 Task: Open a blank worksheet and write heading  City data  Add 10 city name:-  '1. Chelsea, New York, NY , 2. Beverly Hills, Los Angeles, CA , 3. Knightsbridge, London, United Kingdom , 4. Le Marais, Paris, forance , 5. Ginza, Tokyo, Japan_x000D_
6. Circular Quay, Sydney, Australia , 7. Mitte, Berlin, Germany , 8. Downtown, Toronto, Canada , 9. Trastevere, Rome, 10. Colaba, Mumbai, India. ' in April Last week sales are  1. Chelsea, New York, NY 10001 | 2. Beverly Hills, Los Angeles, CA 90210 | 3. Knightsbridge, London, United Kingdom SW1X 7XL | 4. Le Marais, Paris, forance 75004 | 5. Ginza, Tokyo, Japan 104-0061 | 6. Circular Quay, Sydney, Australia 2000 | 7. Mitte, Berlin, Germany 10178 | 8. Downtown, Toronto, Canada M5V 3L9 | 9. Trastevere, Rome, Italy 00153 | 10. Colaba, Mumbai, India 400005. Save page analysisSalesByCategory_2022
Action: Mouse moved to (55, 33)
Screenshot: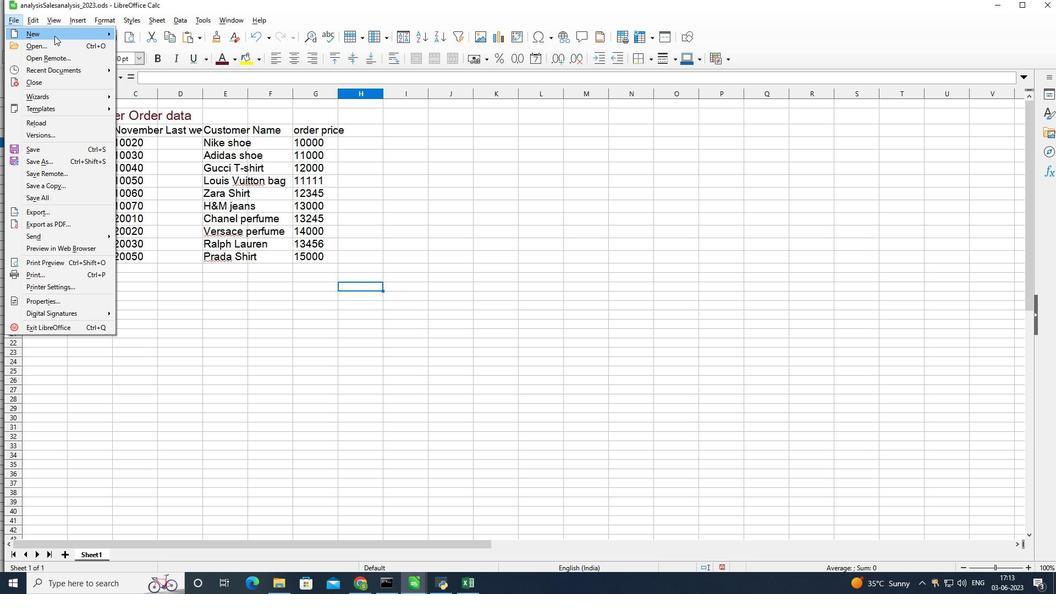 
Action: Mouse pressed left at (55, 33)
Screenshot: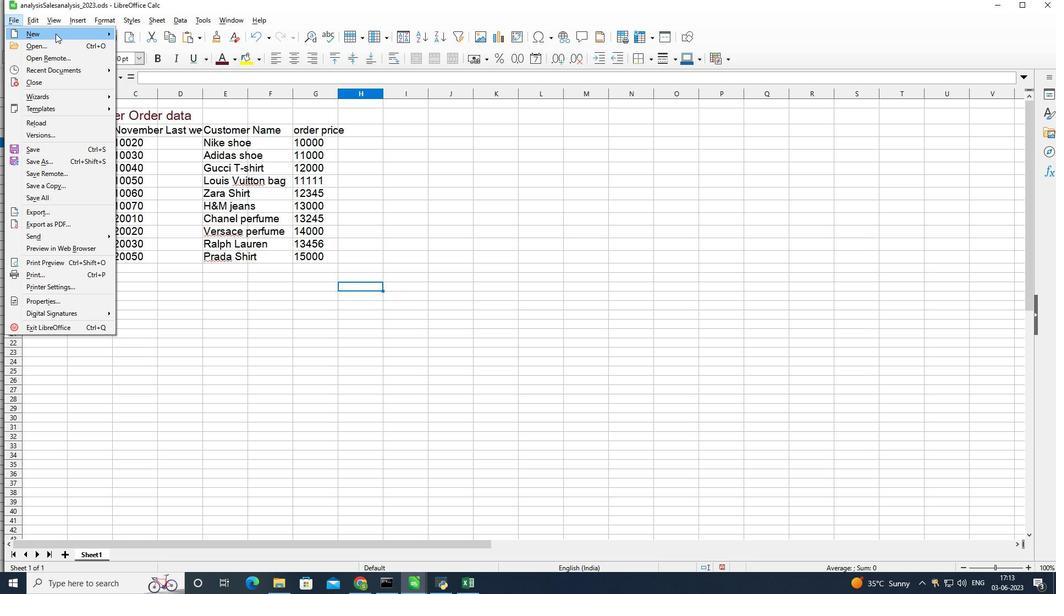 
Action: Mouse moved to (150, 44)
Screenshot: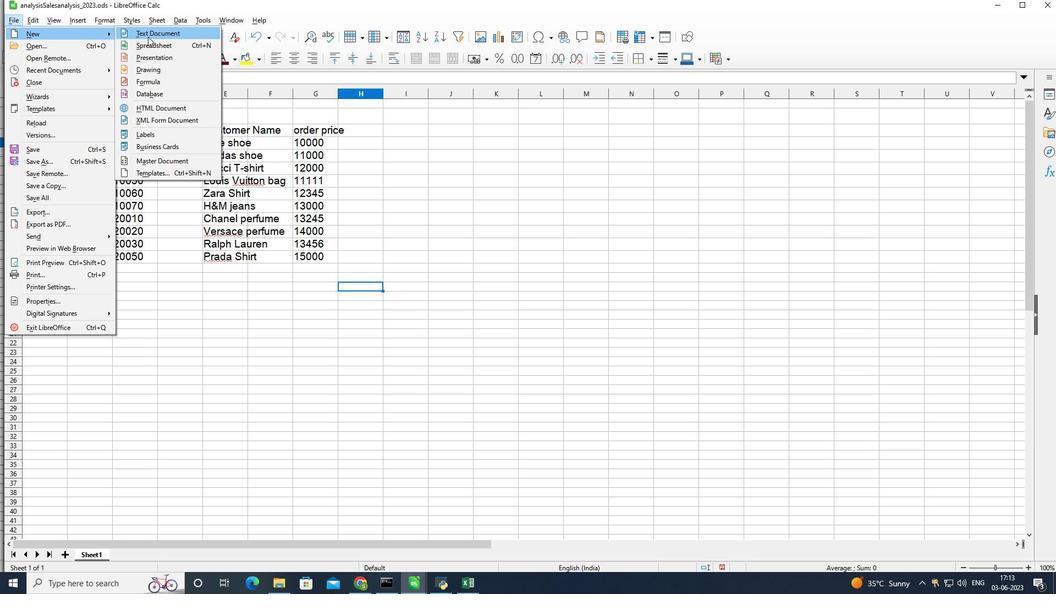
Action: Mouse pressed left at (150, 44)
Screenshot: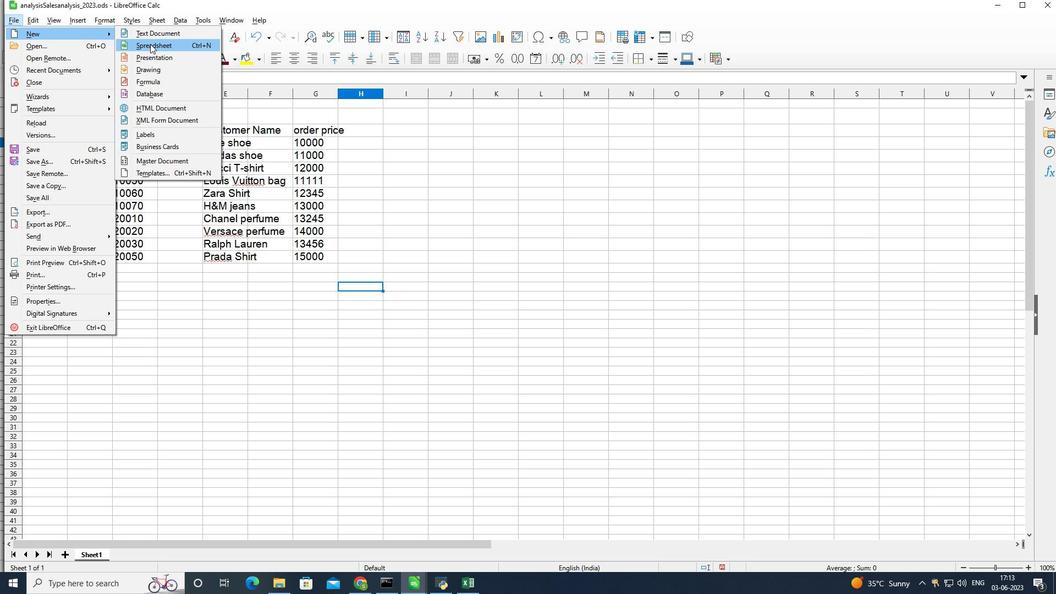 
Action: Mouse moved to (84, 110)
Screenshot: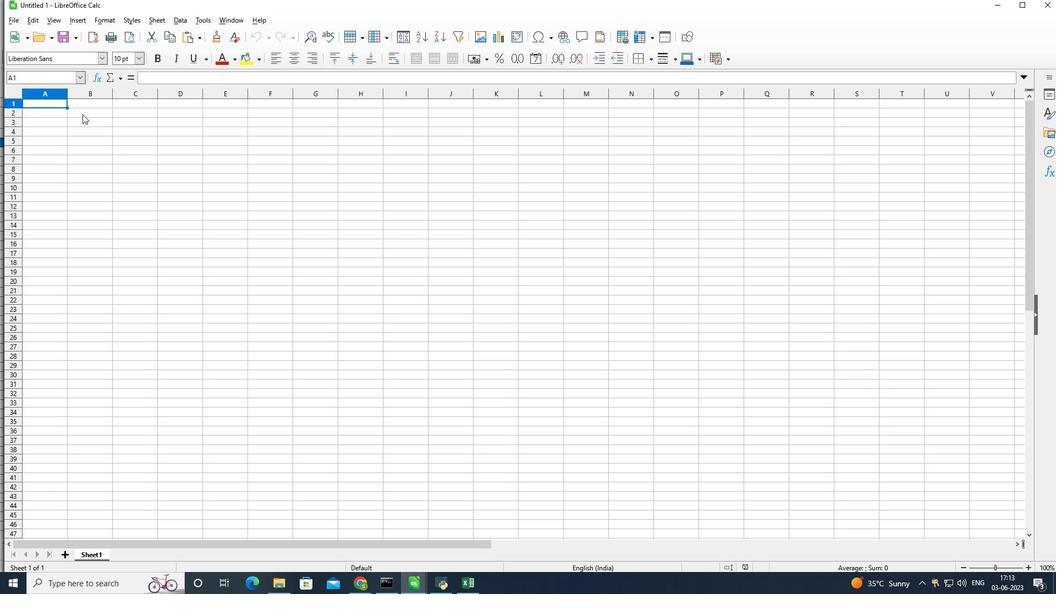 
Action: Mouse pressed left at (84, 110)
Screenshot: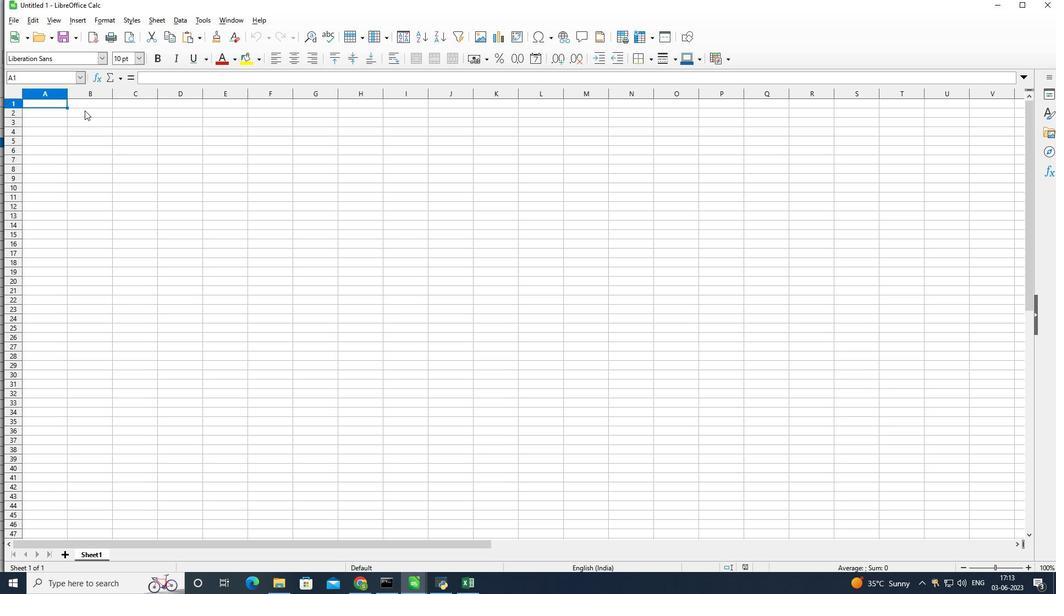 
Action: Mouse moved to (89, 107)
Screenshot: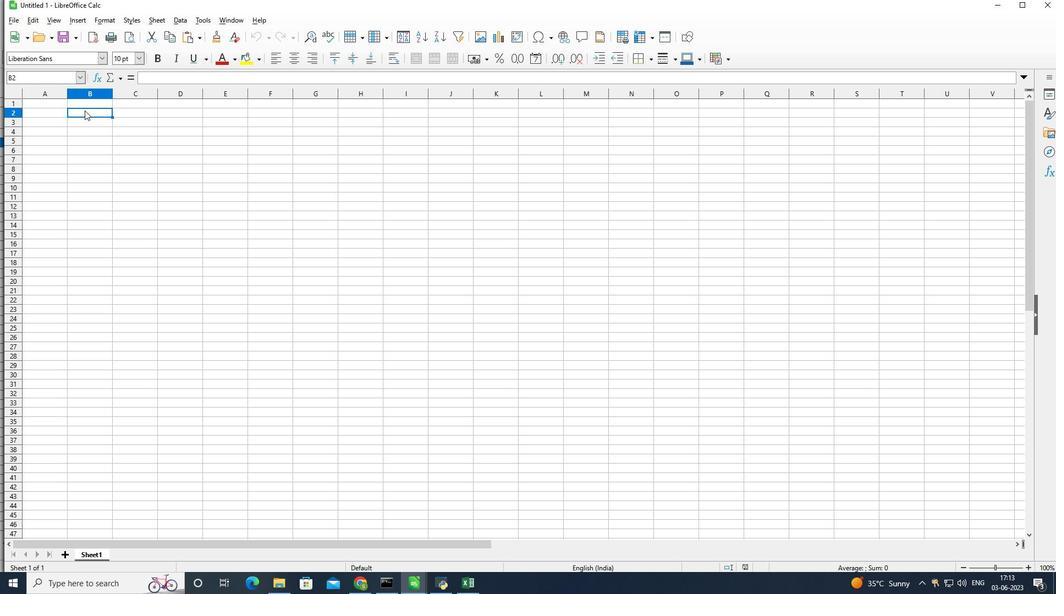 
Action: Key pressed <Key.shift>City<Key.space><Key.shift>Data<Key.enter>
Screenshot: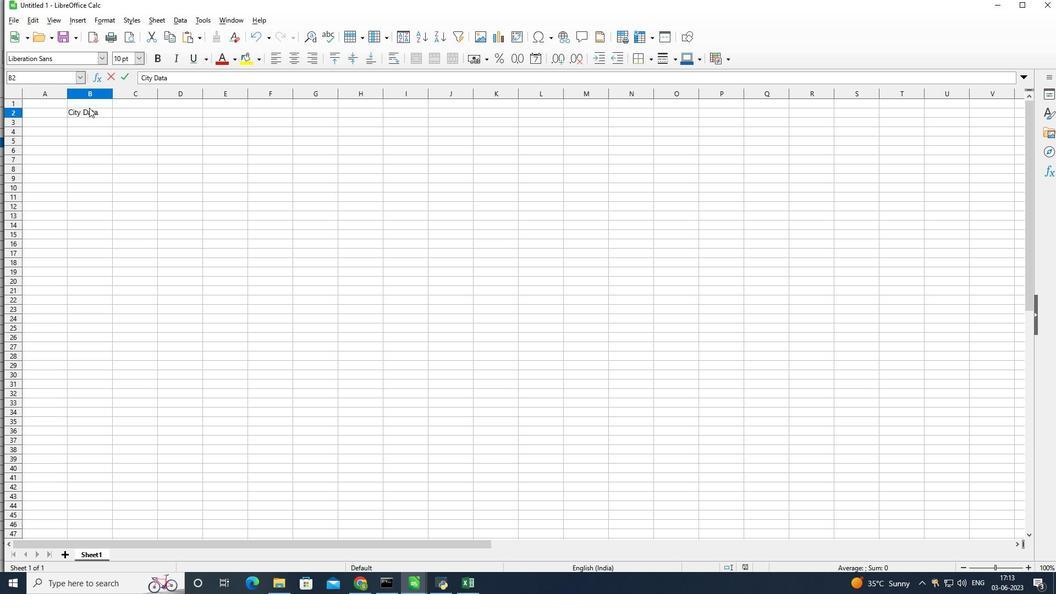 
Action: Mouse moved to (42, 122)
Screenshot: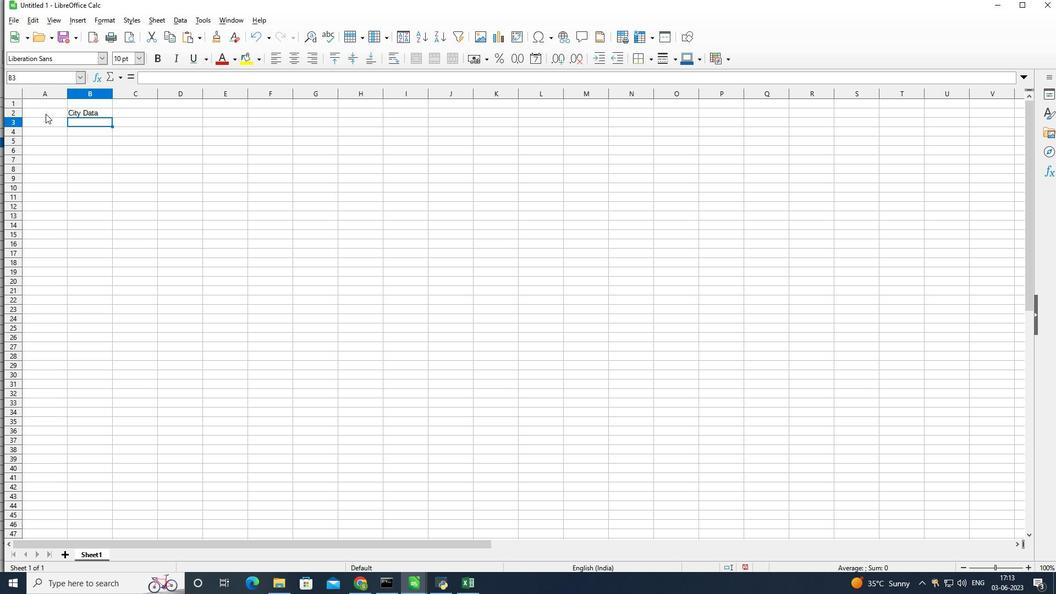 
Action: Mouse pressed left at (42, 122)
Screenshot: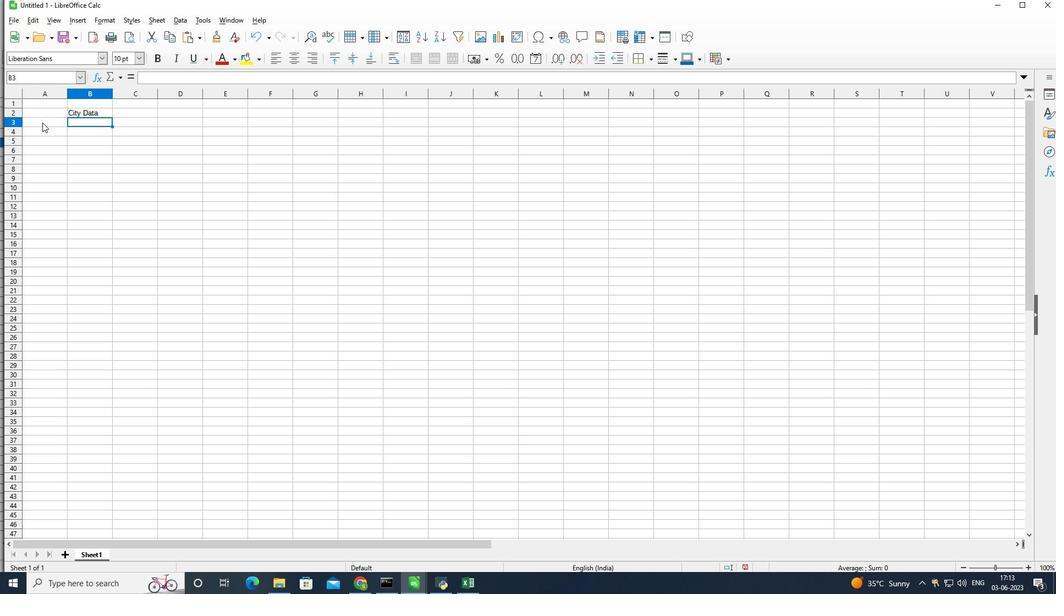 
Action: Mouse moved to (45, 115)
Screenshot: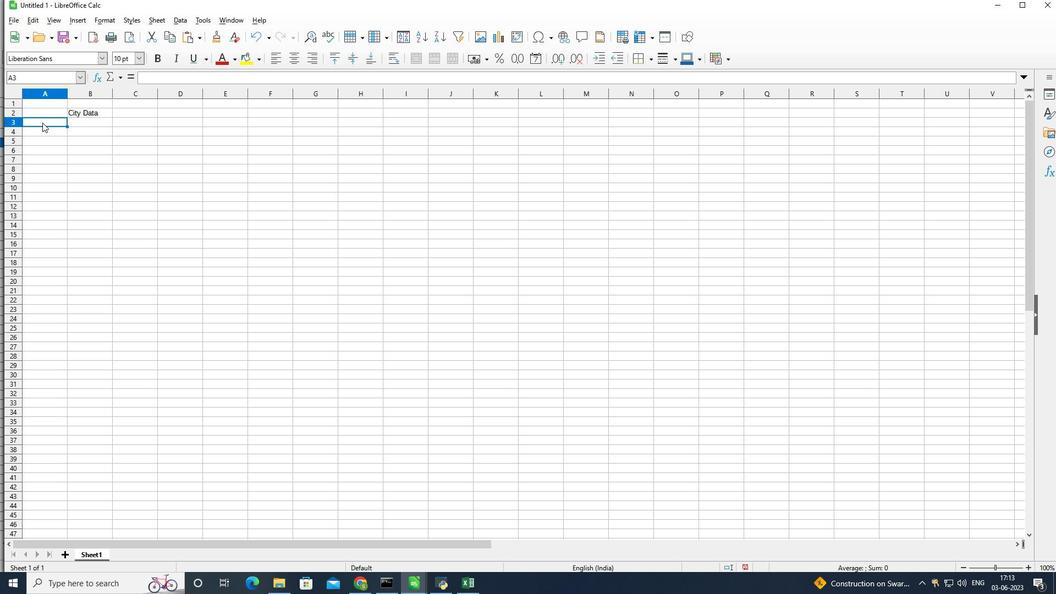 
Action: Key pressed <Key.shift>Name<Key.enter>1.<Key.space>c<Key.backspace><Key.shift>Chelsea,<Key.space><Key.shift>New<Key.space><Key.shift>York,<Key.shift><Key.shift><Key.shift><Key.shift><Key.shift><Key.shift><Key.shift><Key.shift><Key.shift><Key.shift><Key.shift><Key.shift><Key.shift><Key.shift><Key.shift><Key.shift><Key.shift><Key.shift><Key.shift><Key.shift><Key.shift><Key.shift><Key.shift><Key.shift><Key.shift><Key.shift><Key.shift><Key.shift><Key.shift><Key.shift><Key.shift><Key.shift><Key.shift><Key.shift><Key.shift><Key.shift><Key.shift><Key.shift><Key.shift>Ny<Key.enter>2.<Key.space><Key.shift>Beverly<Key.space><Key.shift>Hille<Key.backspace>s<Key.space><Key.backspace>,<Key.space><Key.shift><Key.shift><Key.shift><Key.shift>Los<Key.space><Key.shift>Angeles,<Key.shift>CA<Key.enter>3.<Key.space><Key.shift>Knightsbridge,<Key.space><Key.shift><Key.shift>London,<Key.shift>United<Key.space><Key.shift>Kingdom<Key.enter>4,<Key.shift><Key.shift><Key.backspace>.<Key.space><Key.shift>Le<Key.space><Key.shift>Marais,<Key.space><Key.shift>Paris,<Key.space><Key.shift>Forance<Key.enter>5,<Key.space><Key.shift>Ginzq<Key.backspace>a,<Key.space><Key.shift>Tokyo,<Key.space><Key.shift><Key.shift>japan<Key.enter><Key.shift><Key.shift><Key.shift><Key.shift>^<Key.backspace>6.<Key.space><Key.shift>Circualr<Key.backspace><Key.backspace><Key.backspace>lar<Key.space><Key.shift>Quay,<Key.space><Key.shift>Sydney,<Key.shift>Australia<Key.enter>7.<Key.space><Key.shift>Mitte,<Key.shift>Berlin,<Key.space><Key.shift>Germany<Key.enter>8.<Key.space><Key.shift><Key.shift>Downtown,<Key.space><Key.shift>Toronto,<Key.shift>canada<Key.enter>9.<Key.space><Key.shift>Trastevere,<Key.space><Key.shift>Rome<Key.enter>10.<Key.shift><Key.shift><Key.shift><Key.shift><Key.shift><Key.shift><Key.shift><Key.shift><Key.shift><Key.shift><Key.shift>Colba,<Key.shift>Mumbai,<Key.shift><Key.shift><Key.shift><Key.shift>india
Screenshot: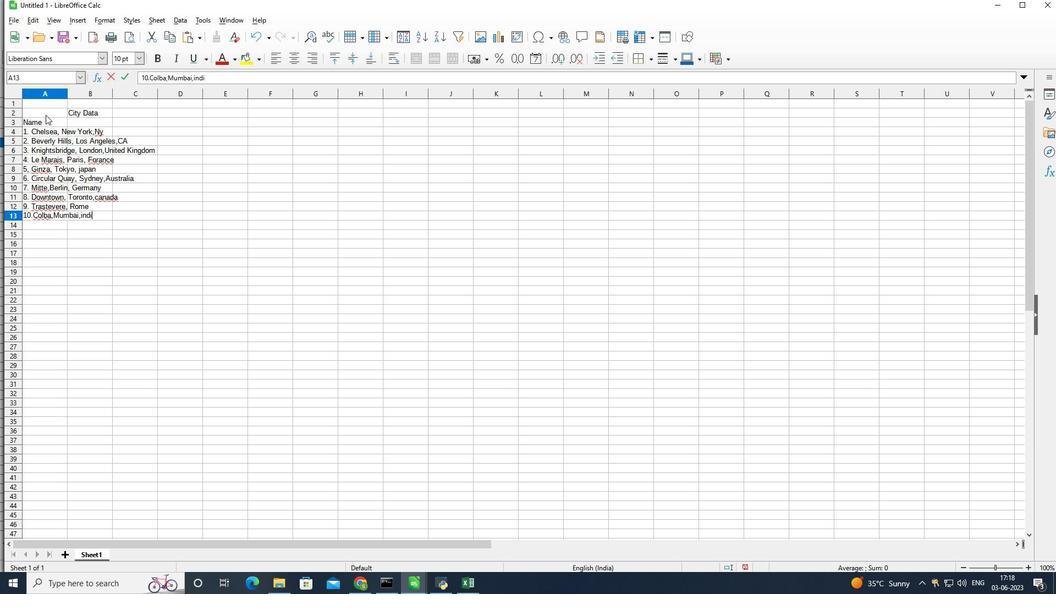 
Action: Mouse moved to (174, 121)
Screenshot: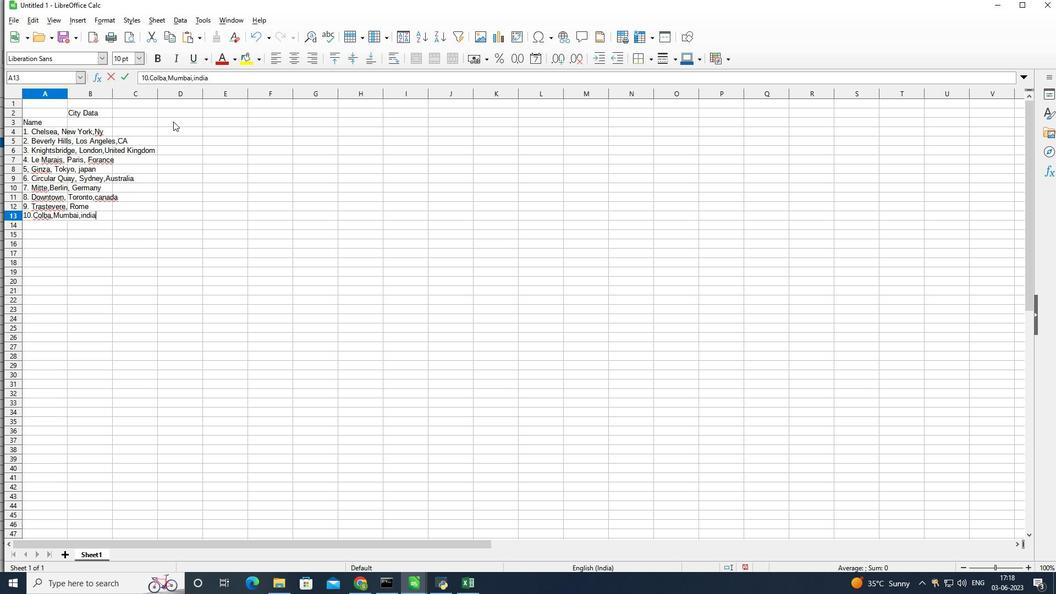 
Action: Mouse pressed left at (174, 121)
Screenshot: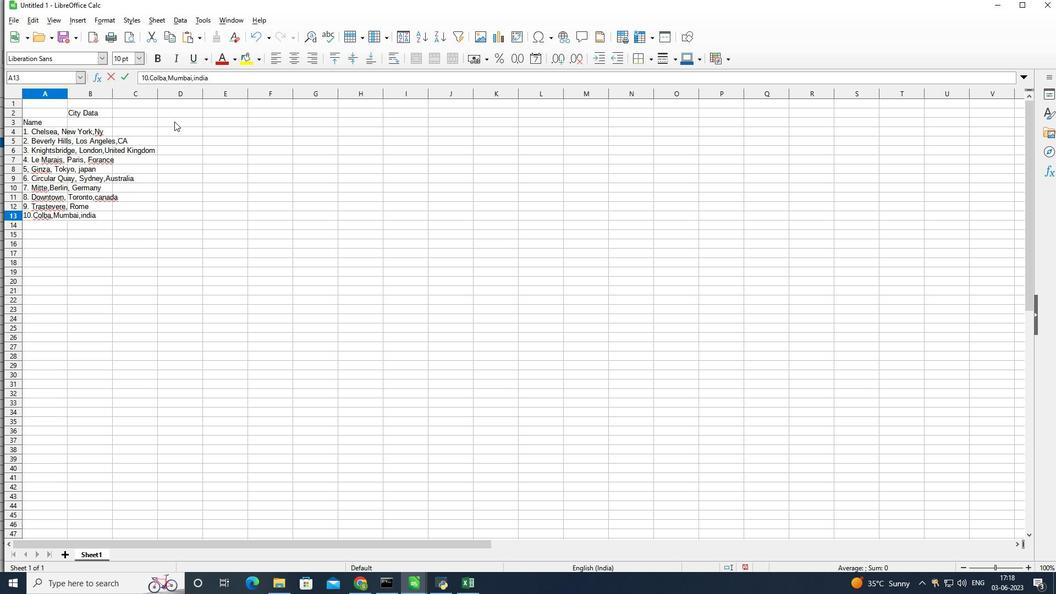 
Action: Mouse moved to (175, 121)
Screenshot: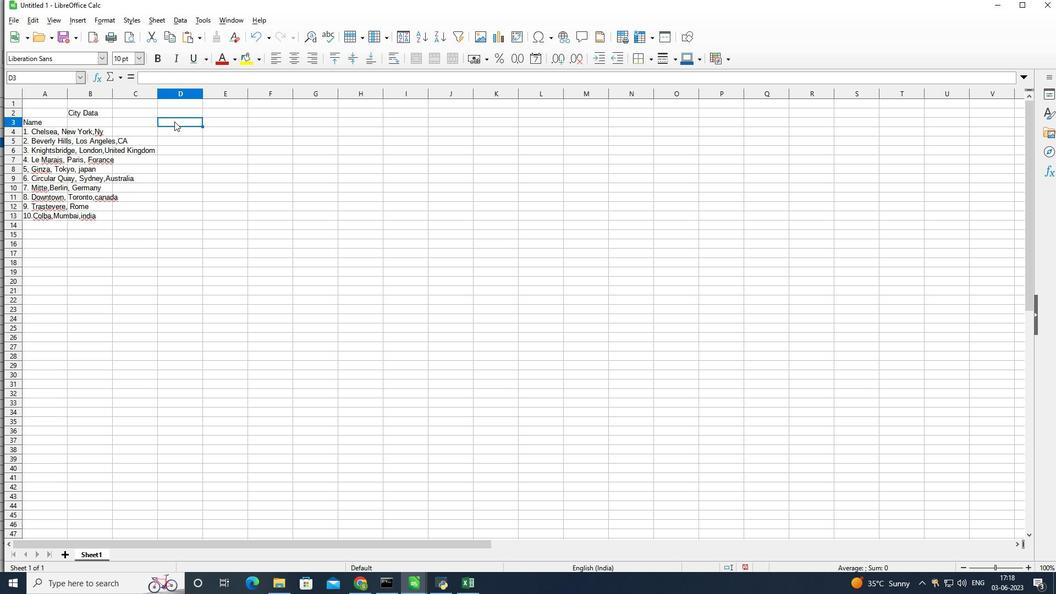 
Action: Key pressed <Key.shift>April<Key.space><Key.shift>sale<Key.enter>
Screenshot: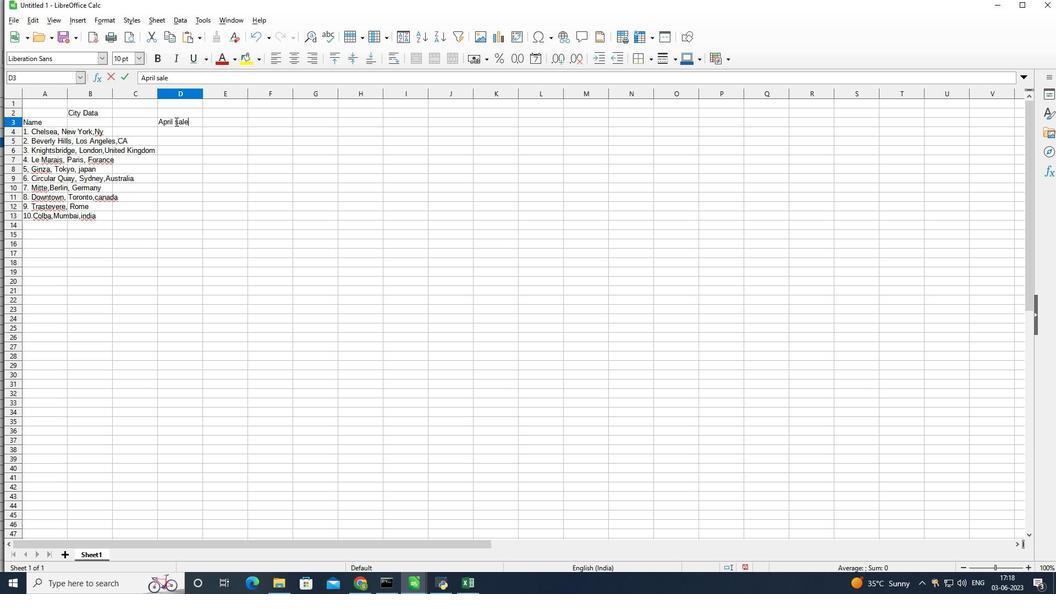 
Action: Mouse moved to (171, 148)
Screenshot: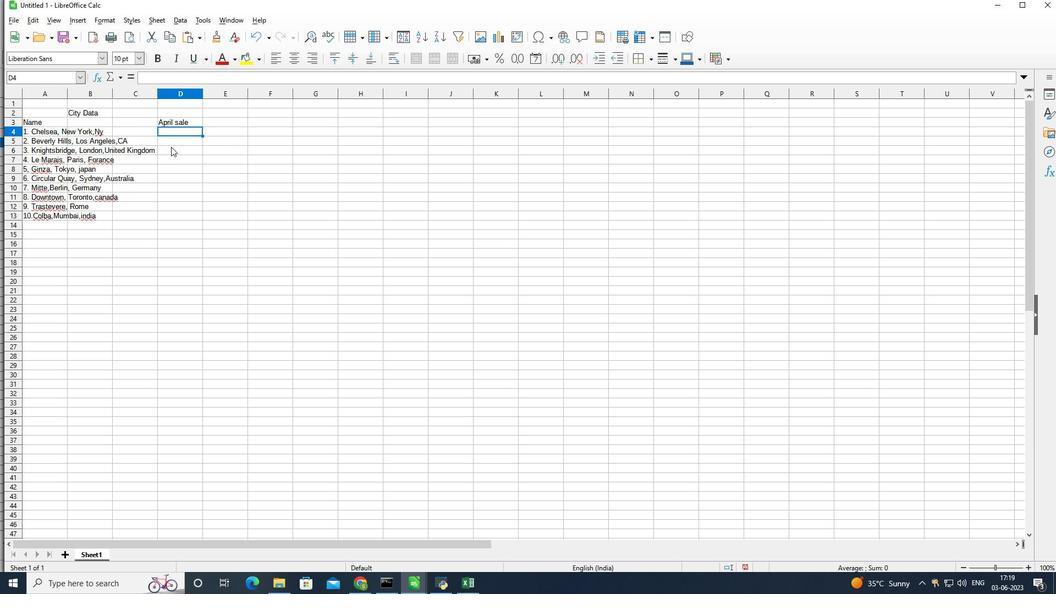 
Action: Key pressed 1
Screenshot: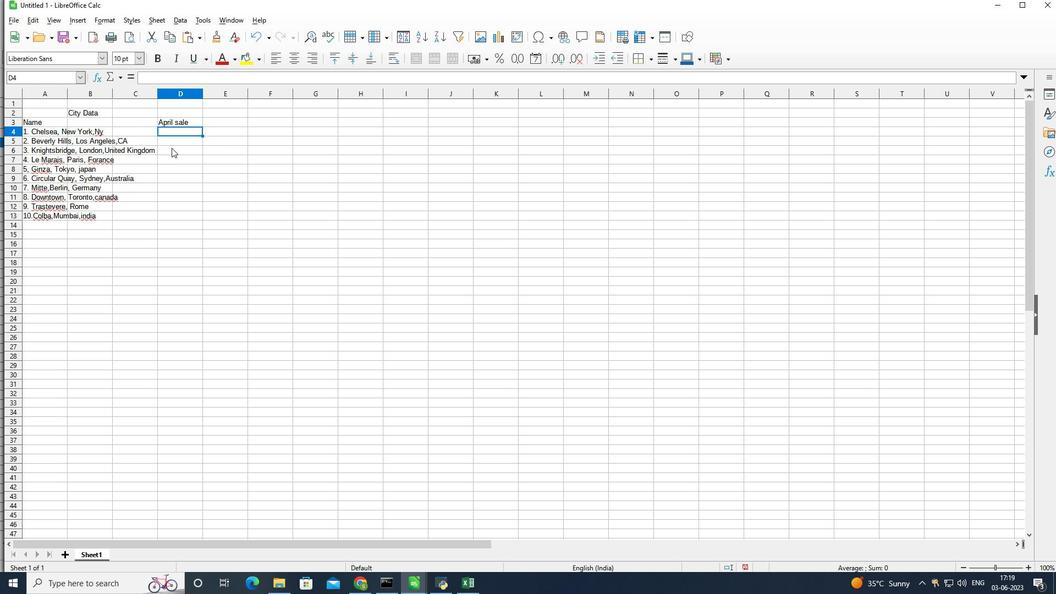 
Action: Mouse moved to (171, 150)
Screenshot: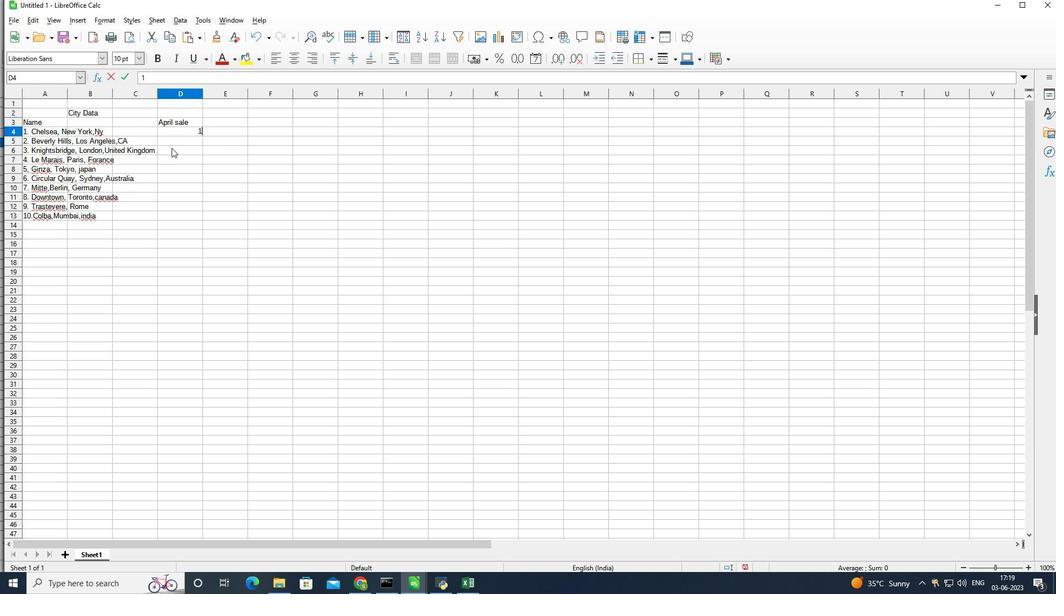 
Action: Key pressed 0
Screenshot: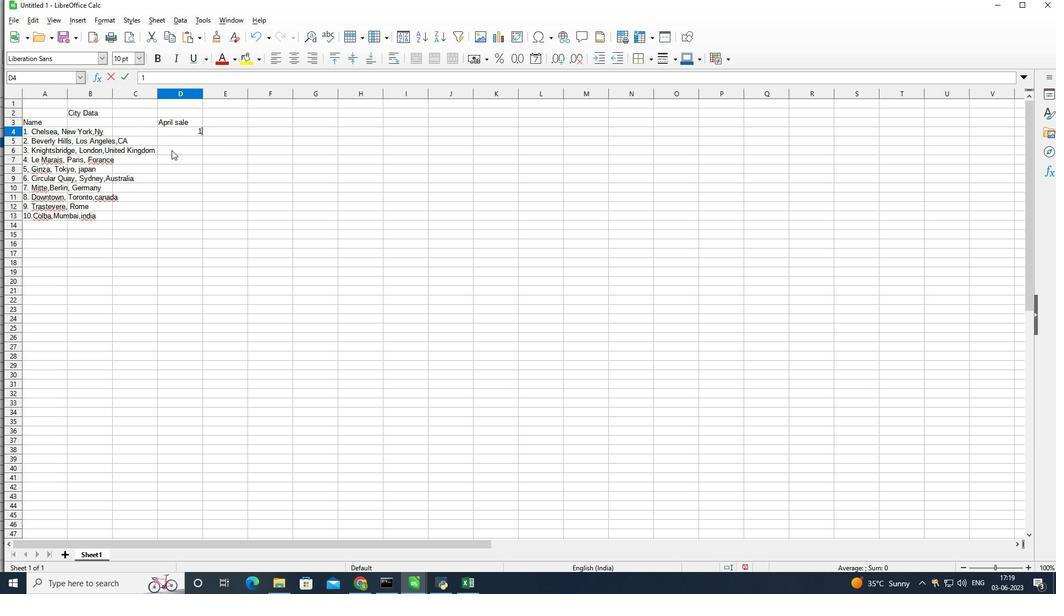 
Action: Mouse moved to (171, 151)
Screenshot: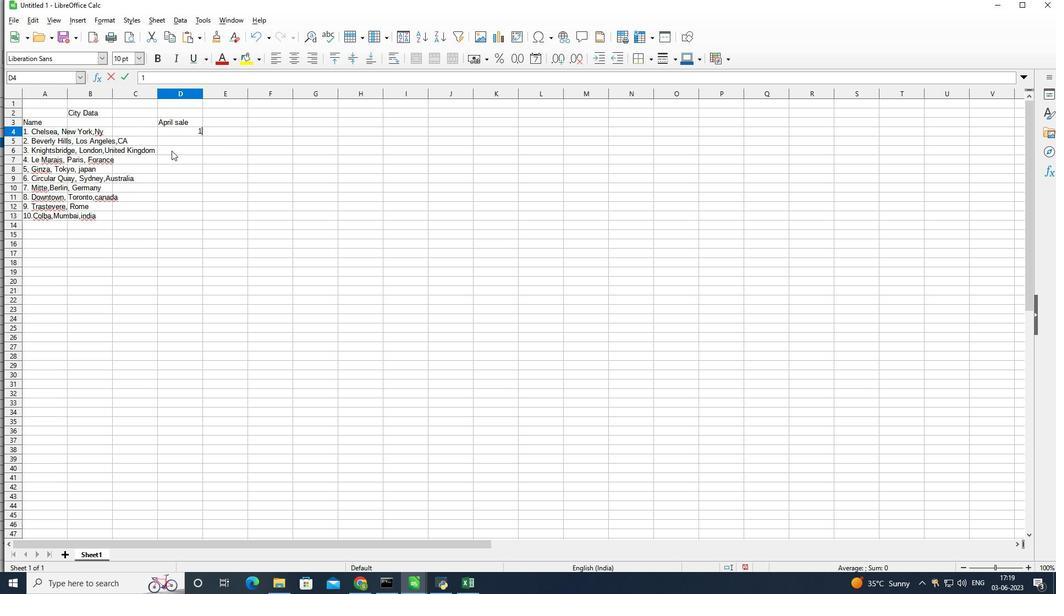 
Action: Key pressed 0
Screenshot: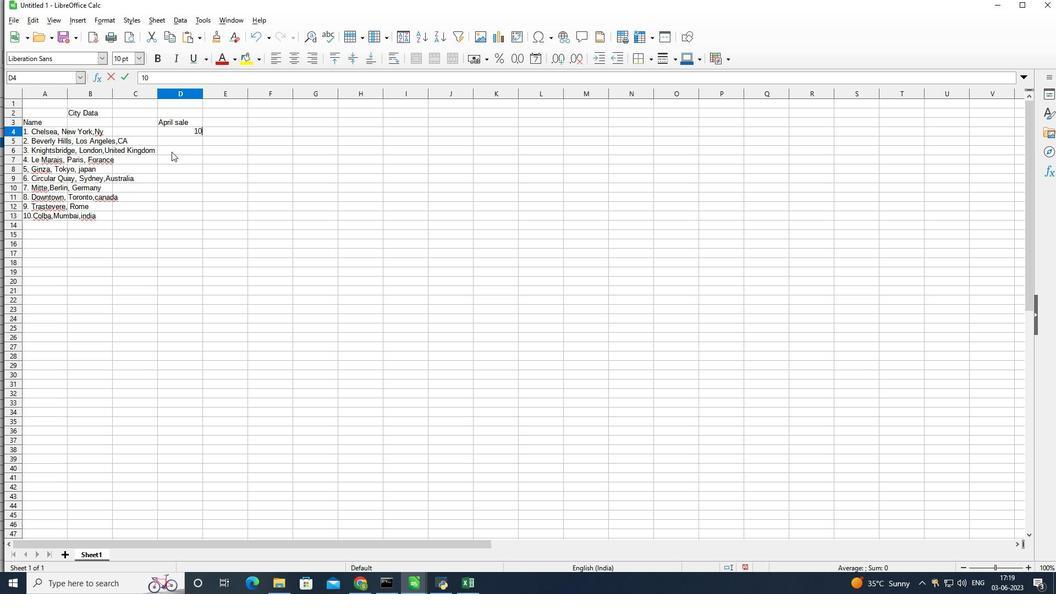 
Action: Mouse moved to (171, 156)
Screenshot: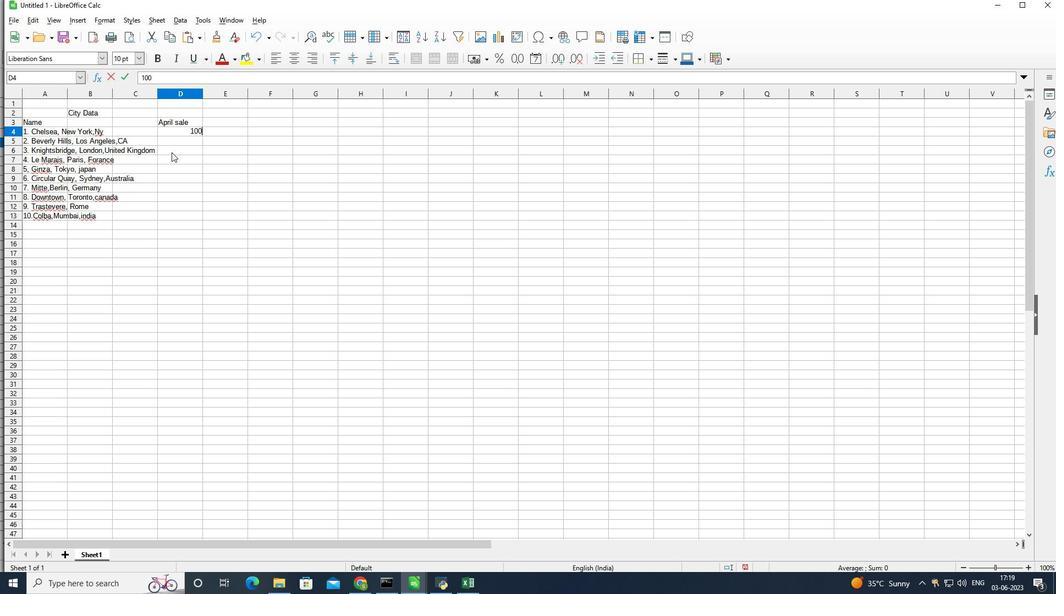 
Action: Key pressed 1
Screenshot: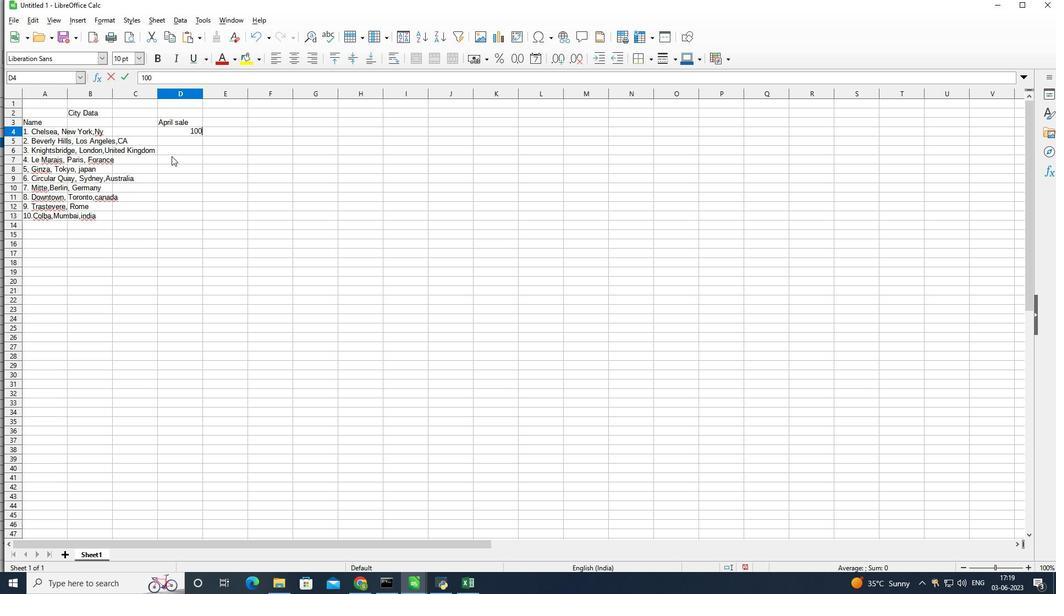 
Action: Mouse moved to (175, 156)
Screenshot: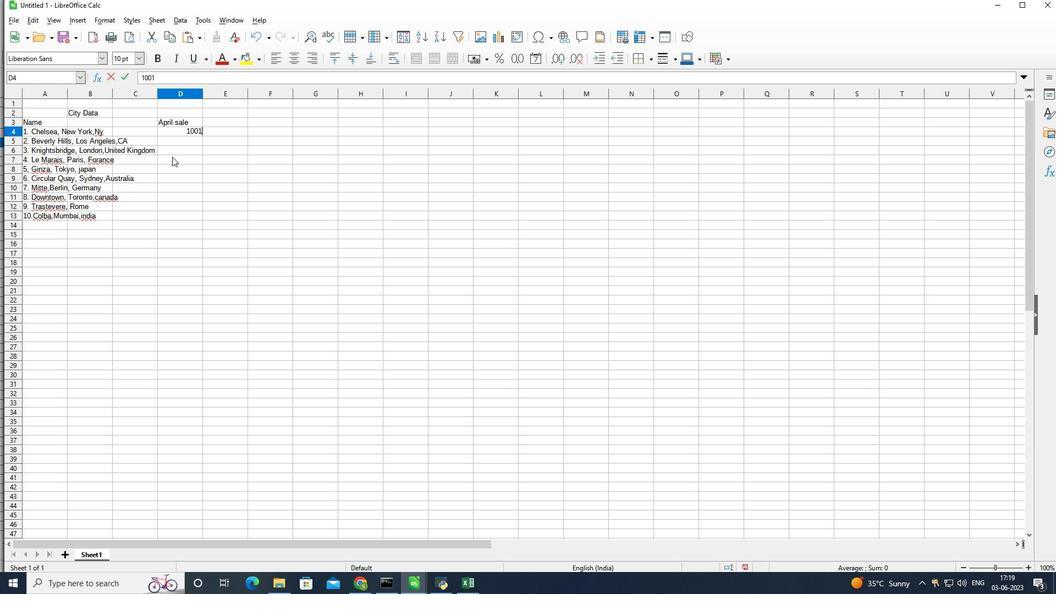
Action: Key pressed <Key.enter>90210<Key.enter><Key.shift>SW1<Key.shift>X7<Key.shift>Xl<Key.enter>75004<Key.enter>104-0061<Key.enter>2000<Key.enter>10178<Key.enter><Key.shift>M5<Key.shift>v3<Key.shift><Key.shift><Key.shift><Key.shift><Key.shift><Key.shift><Key.shift><Key.shift>L9<Key.enter>00153<Key.enter>400005ctrl+Sanalysis<Key.shift>sales<Key.shift>By<Key.shift>Category<Key.shift_r>_2022<Key.enter>
Screenshot: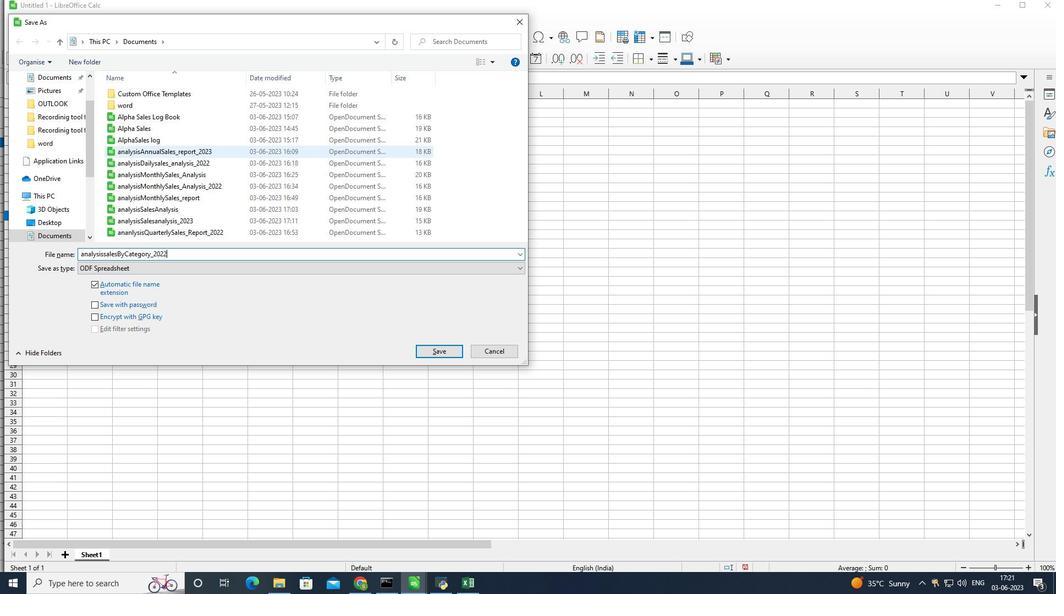 
Action: Mouse moved to (376, 201)
Screenshot: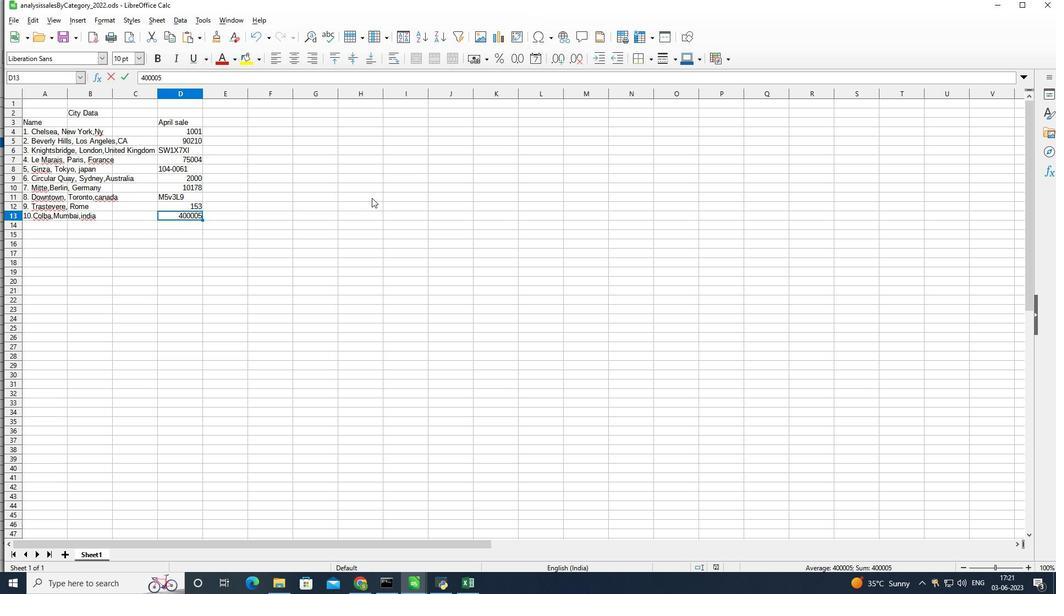 
